 Task: Rotate up the text.
Action: Mouse moved to (16, 119)
Screenshot: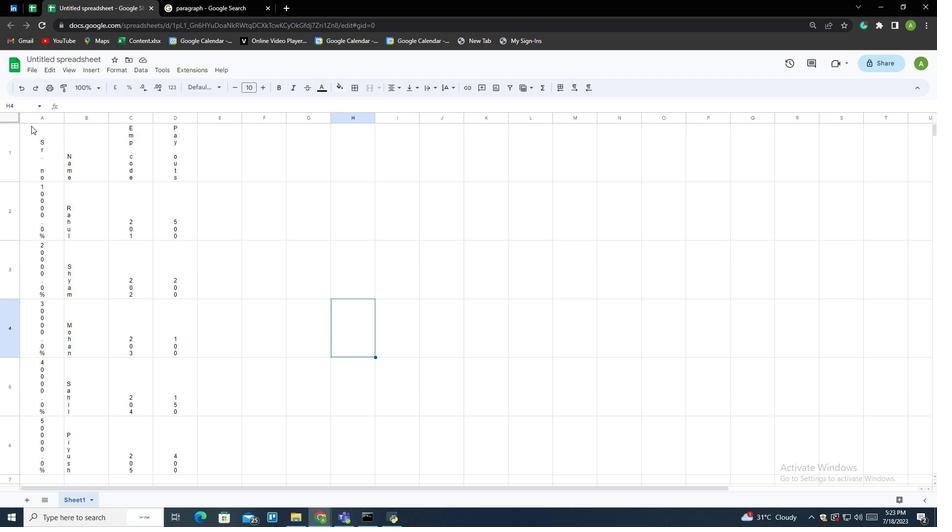 
Action: Mouse pressed left at (16, 119)
Screenshot: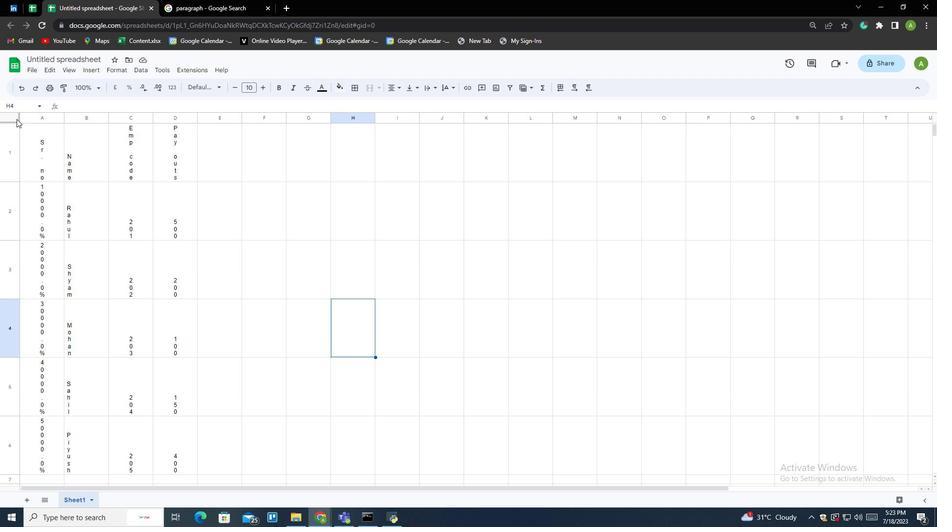 
Action: Mouse moved to (114, 71)
Screenshot: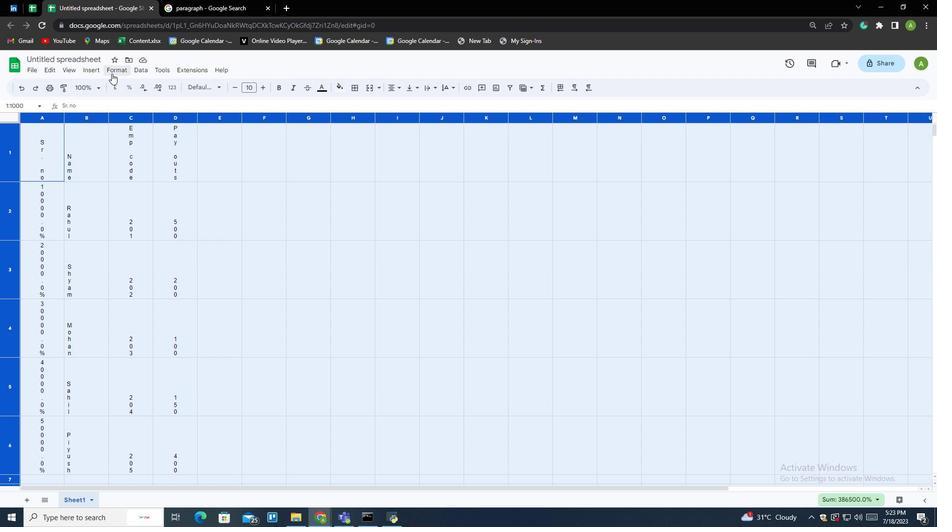 
Action: Mouse pressed left at (114, 71)
Screenshot: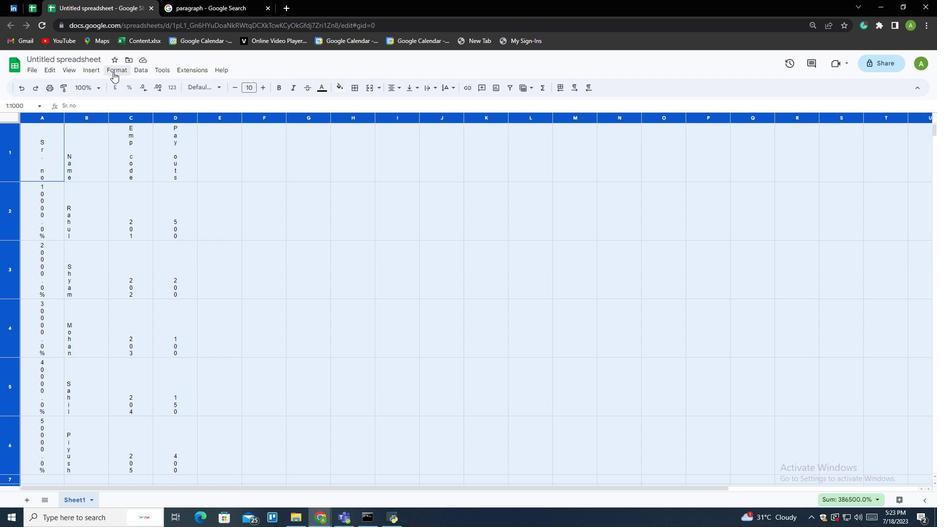 
Action: Mouse moved to (155, 184)
Screenshot: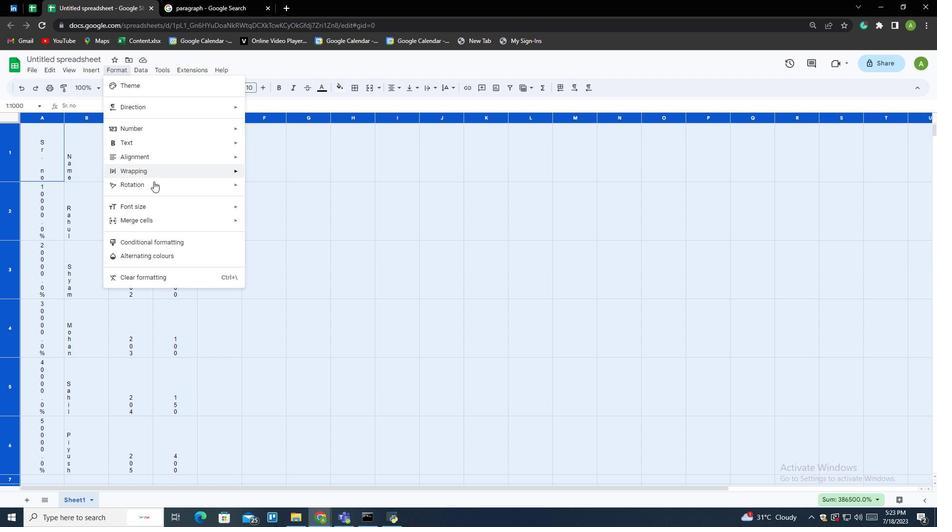 
Action: Mouse pressed left at (155, 184)
Screenshot: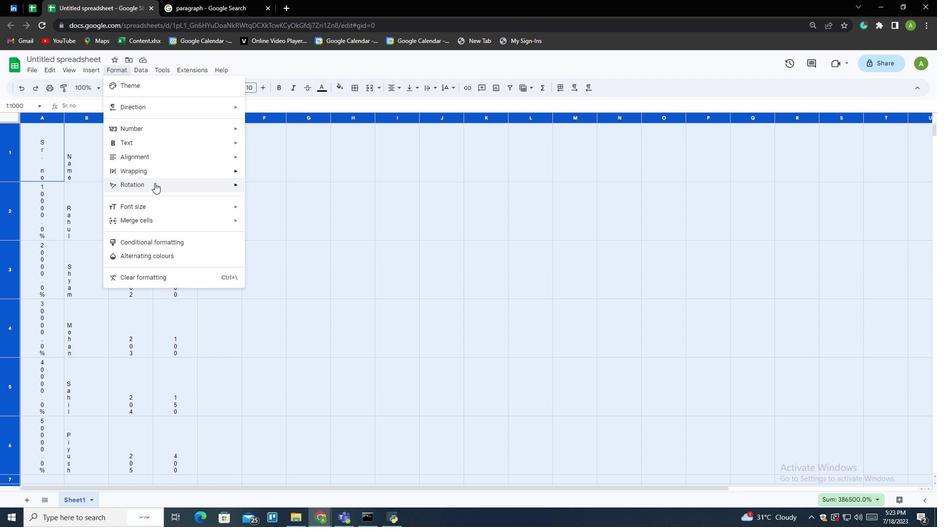 
Action: Mouse moved to (272, 242)
Screenshot: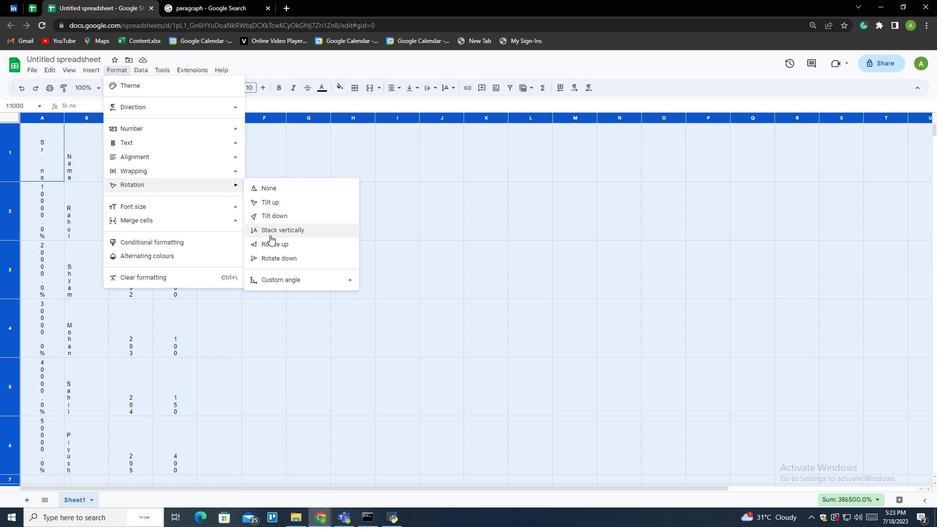 
Action: Mouse pressed left at (272, 242)
Screenshot: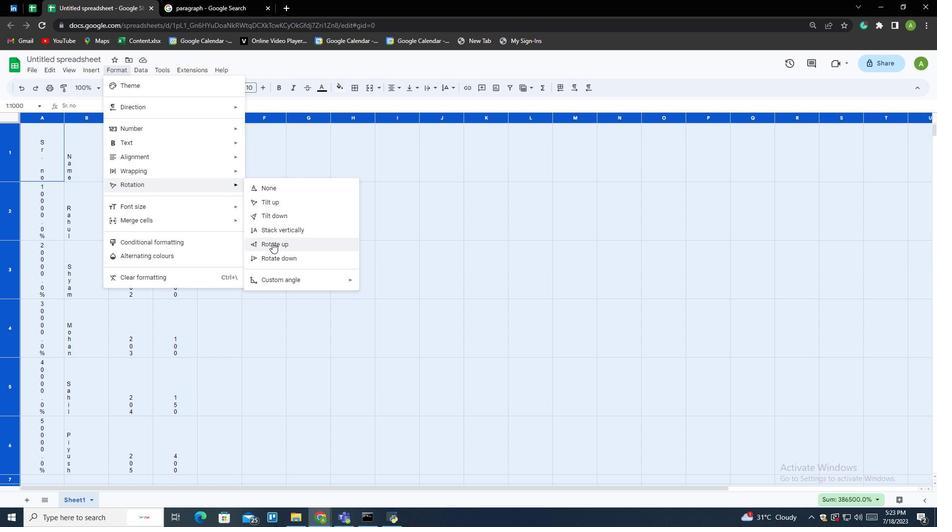 
Action: Mouse moved to (209, 279)
Screenshot: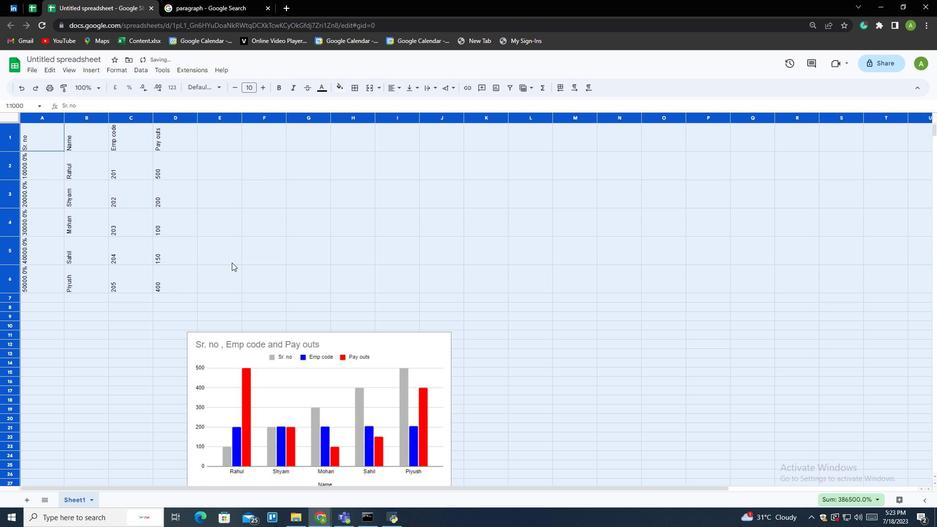 
